 Task: Clear the cached images from last 4 weeks.
Action: Mouse moved to (1116, 32)
Screenshot: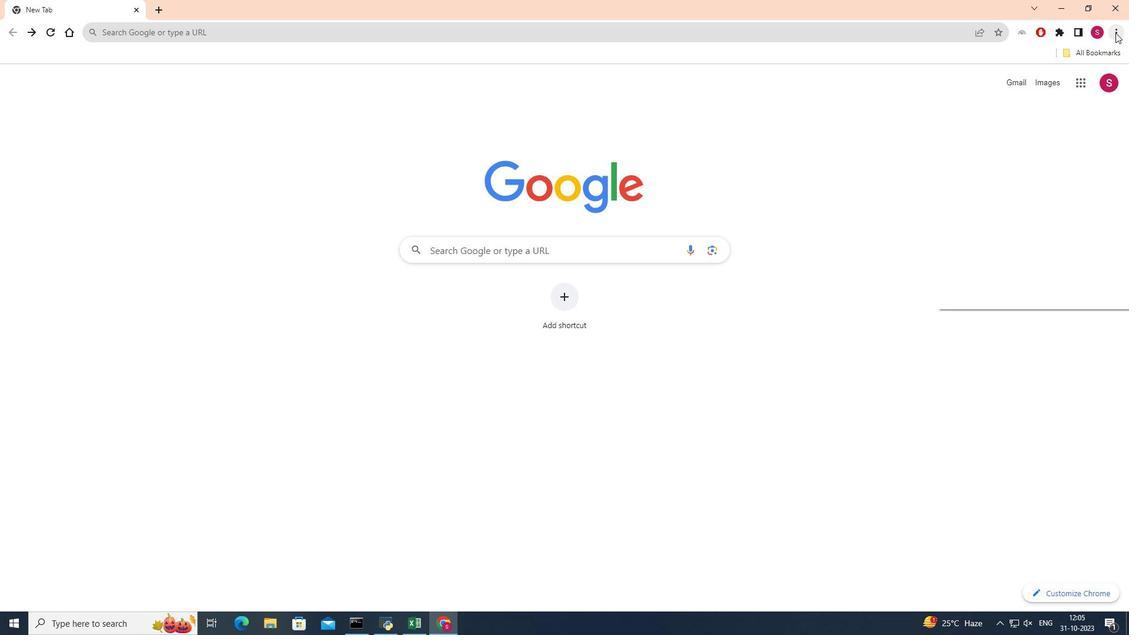 
Action: Mouse pressed left at (1116, 32)
Screenshot: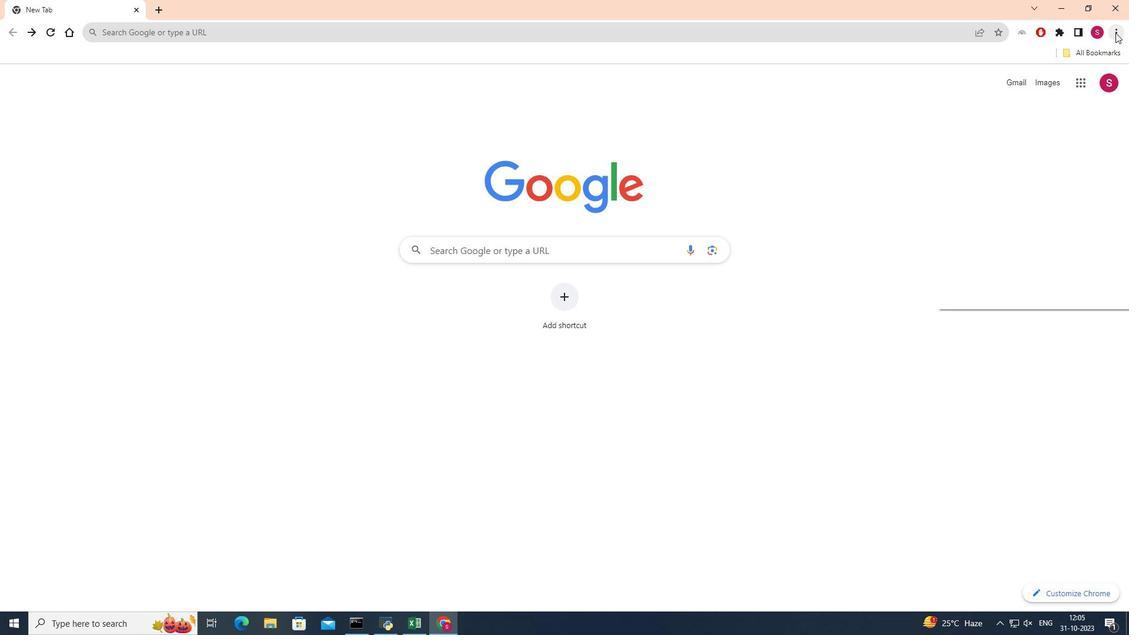 
Action: Mouse moved to (980, 89)
Screenshot: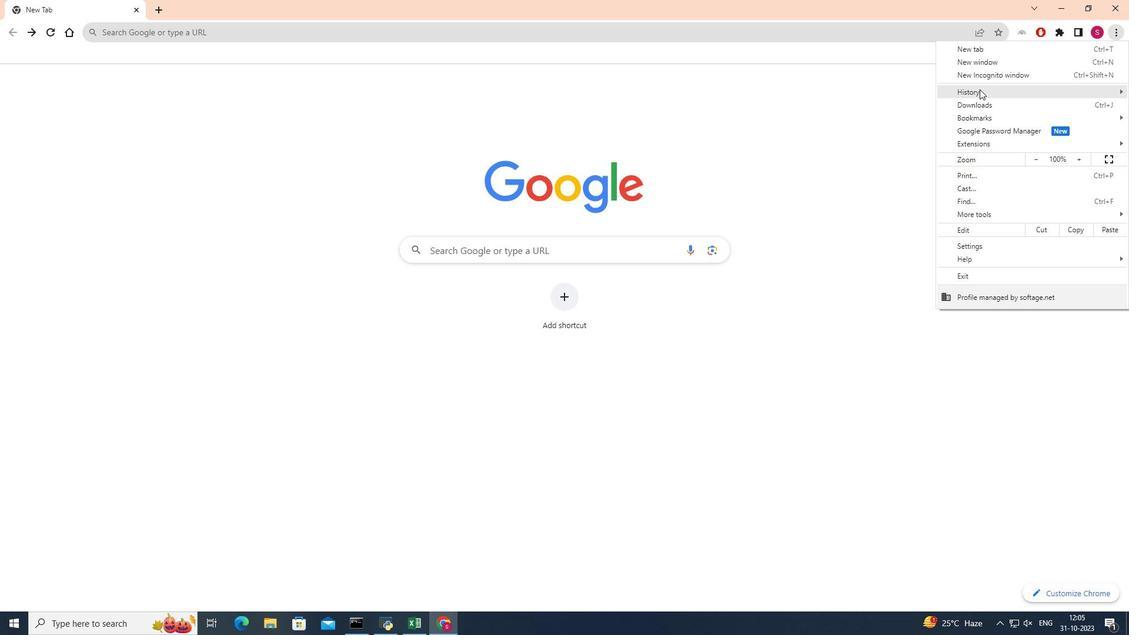
Action: Mouse pressed left at (980, 89)
Screenshot: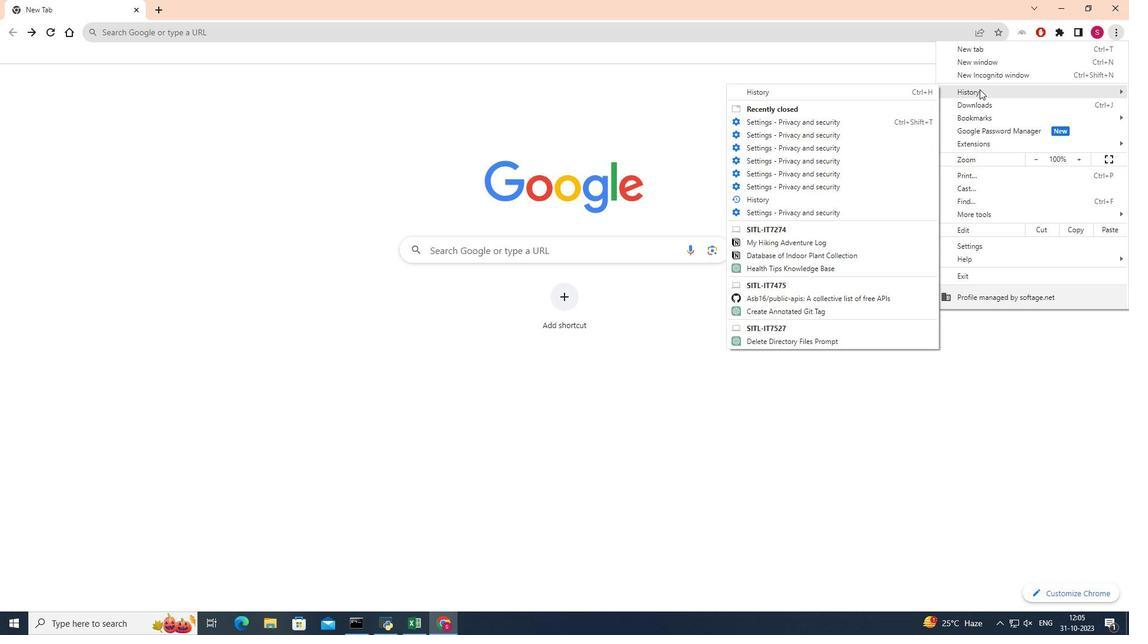 
Action: Mouse moved to (882, 89)
Screenshot: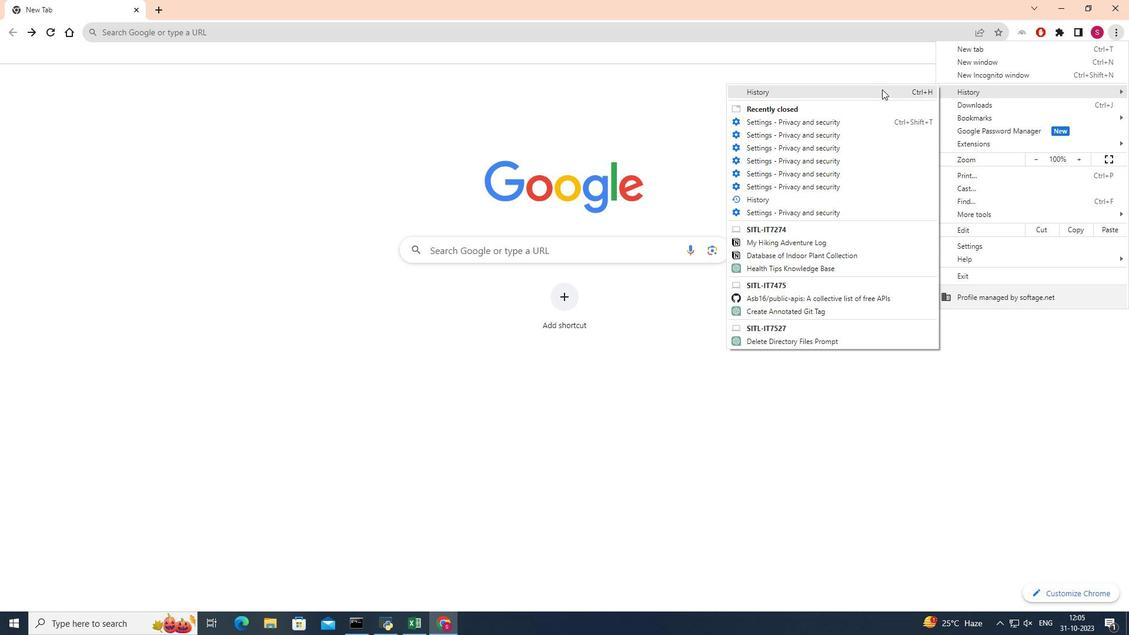 
Action: Mouse pressed left at (882, 89)
Screenshot: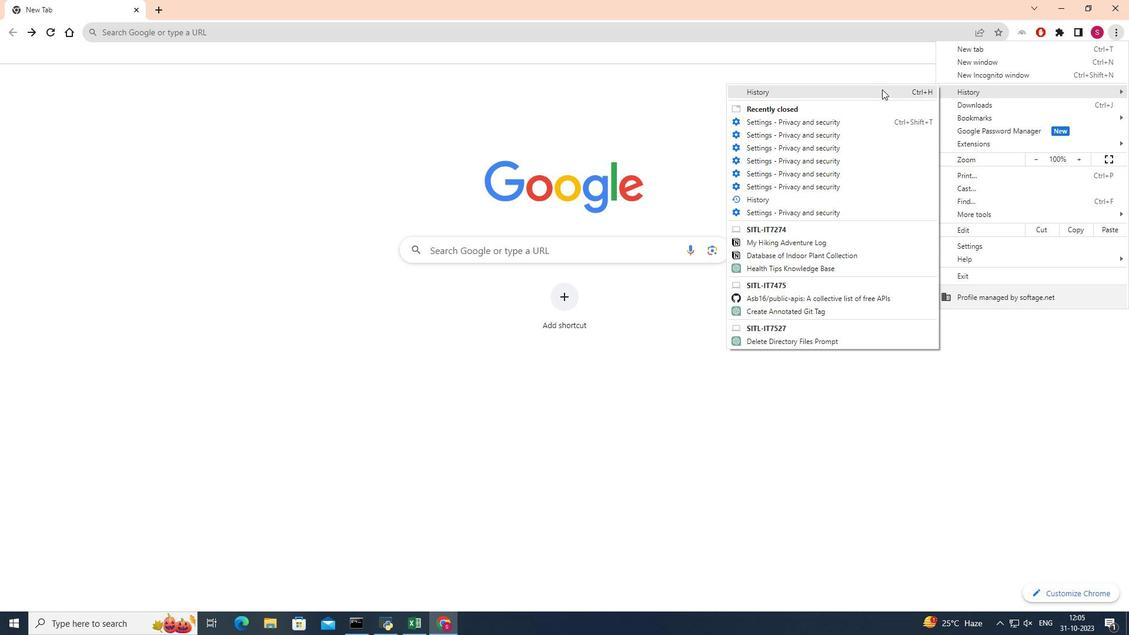
Action: Mouse moved to (85, 140)
Screenshot: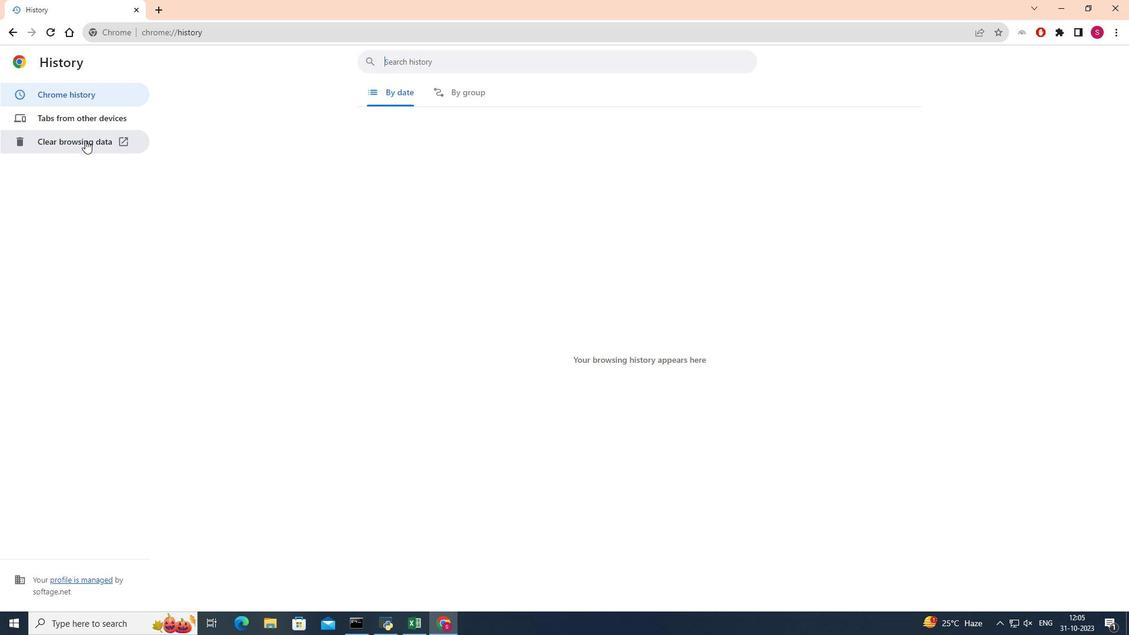 
Action: Mouse pressed left at (85, 140)
Screenshot: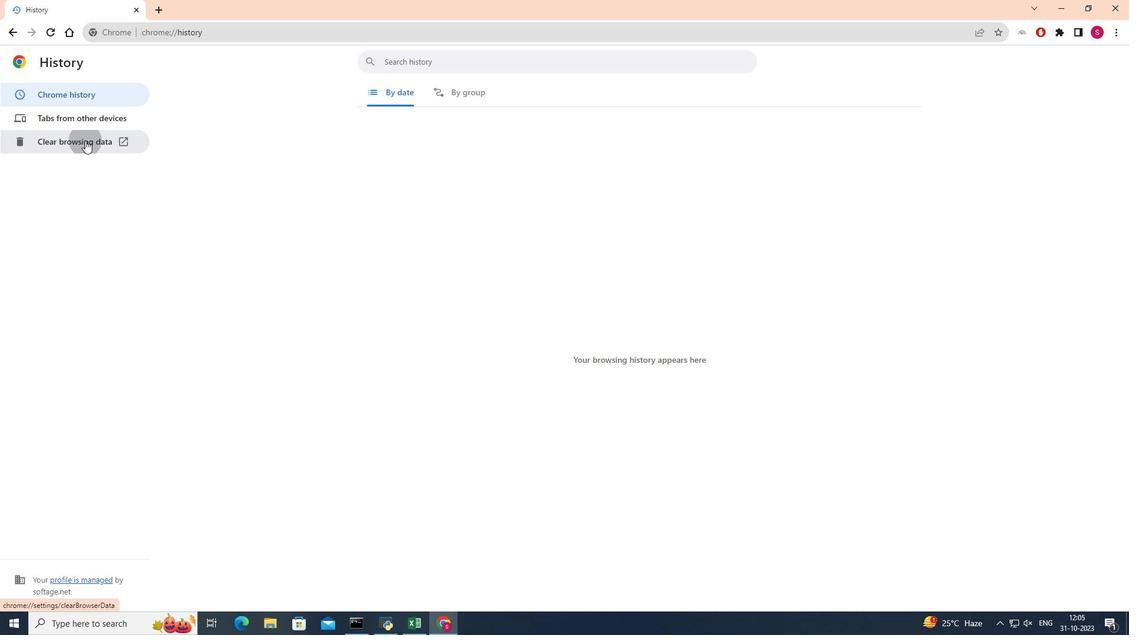 
Action: Mouse moved to (584, 211)
Screenshot: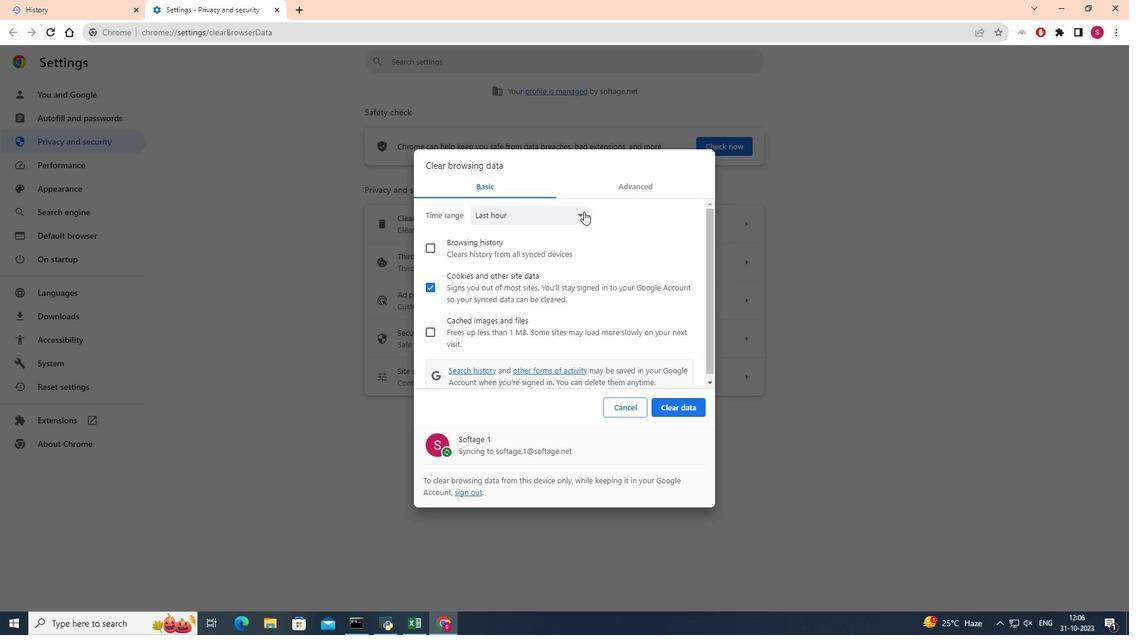 
Action: Mouse pressed left at (584, 211)
Screenshot: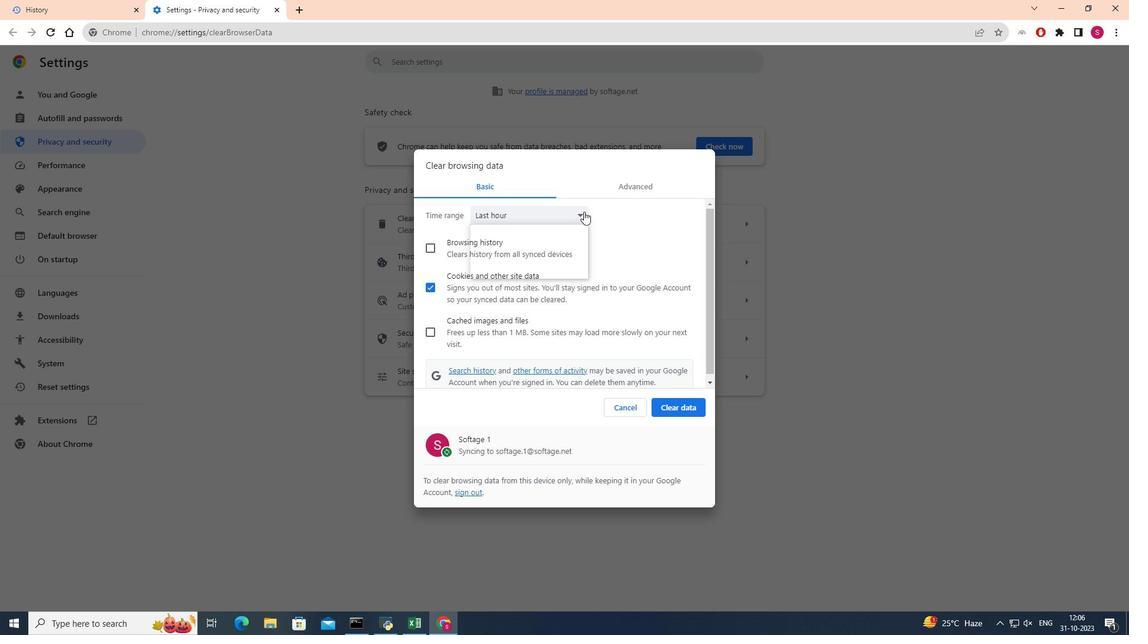 
Action: Mouse moved to (516, 261)
Screenshot: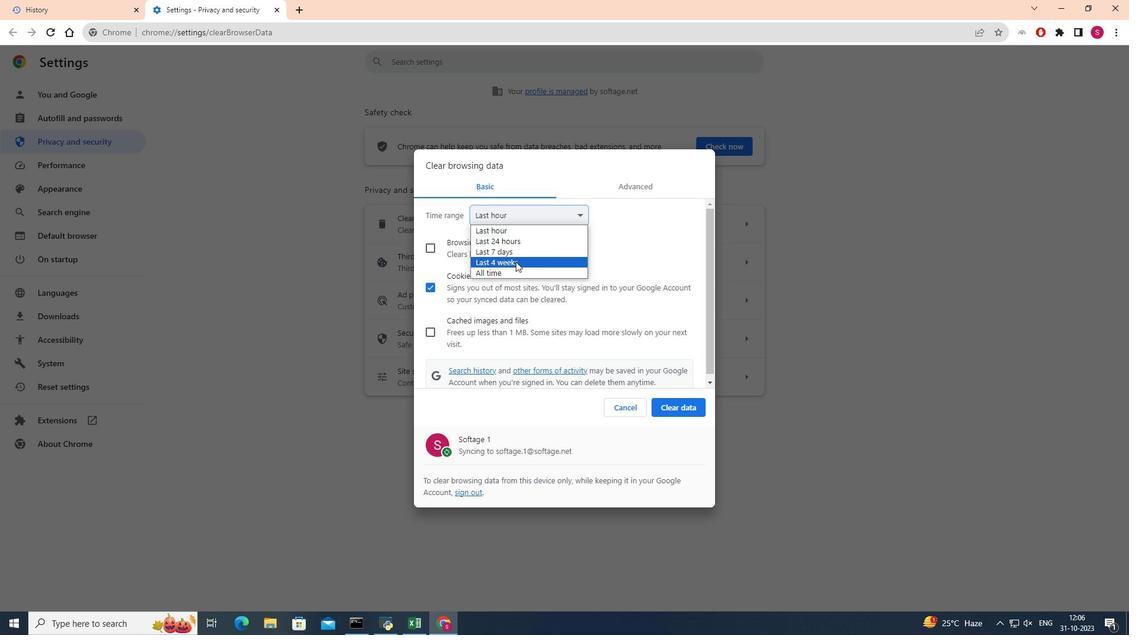 
Action: Mouse pressed left at (516, 261)
Screenshot: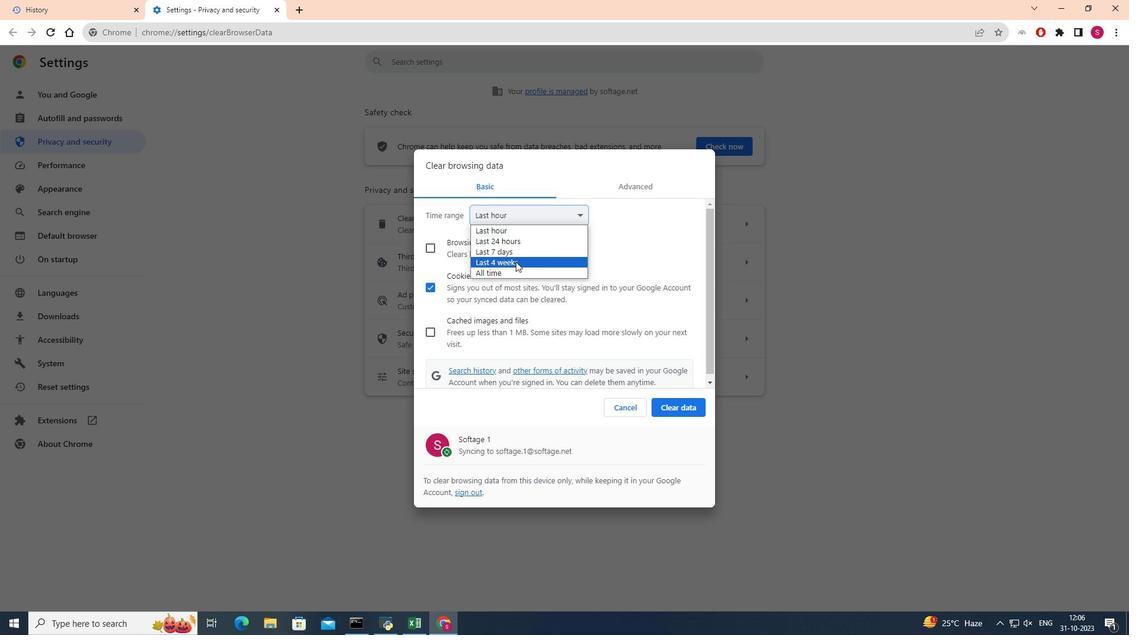 
Action: Mouse moved to (428, 287)
Screenshot: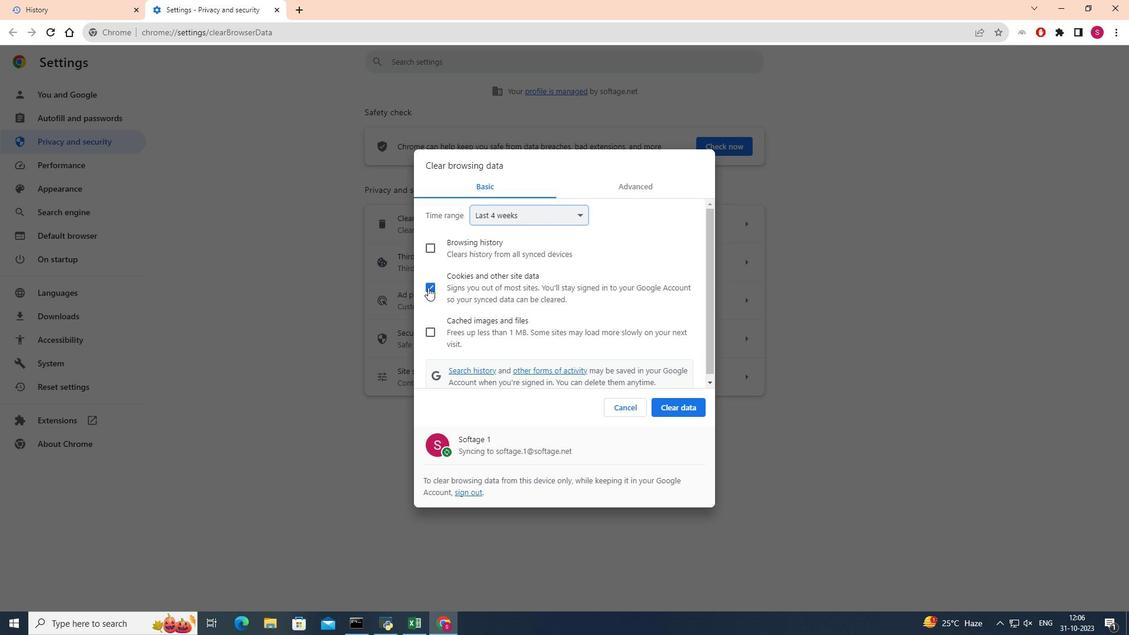 
Action: Mouse pressed left at (428, 287)
Screenshot: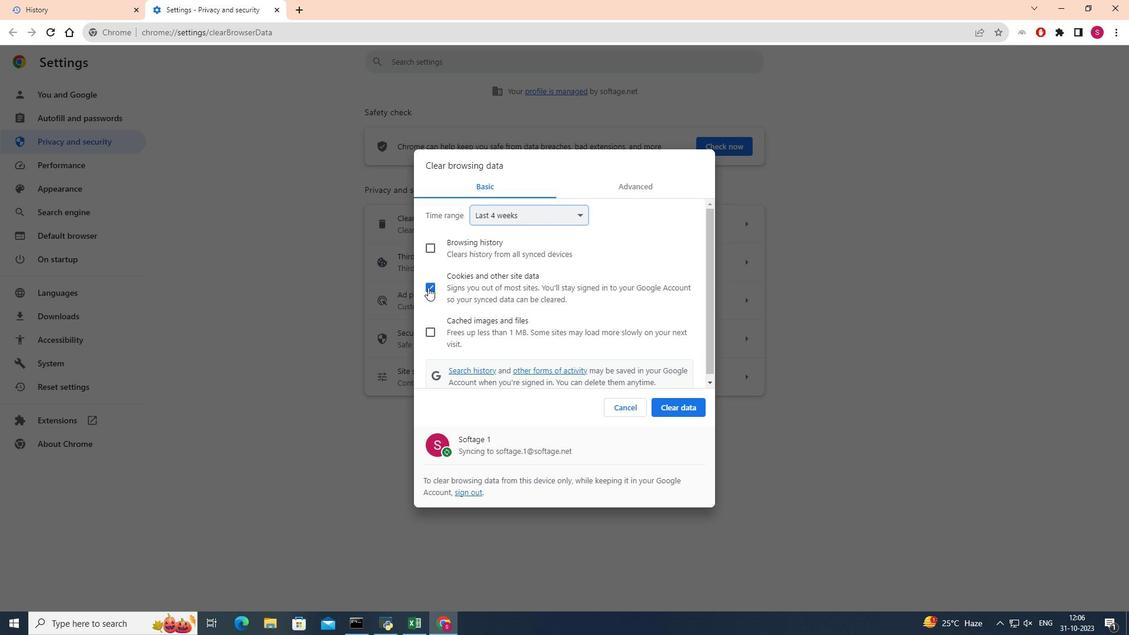 
Action: Mouse moved to (424, 335)
Screenshot: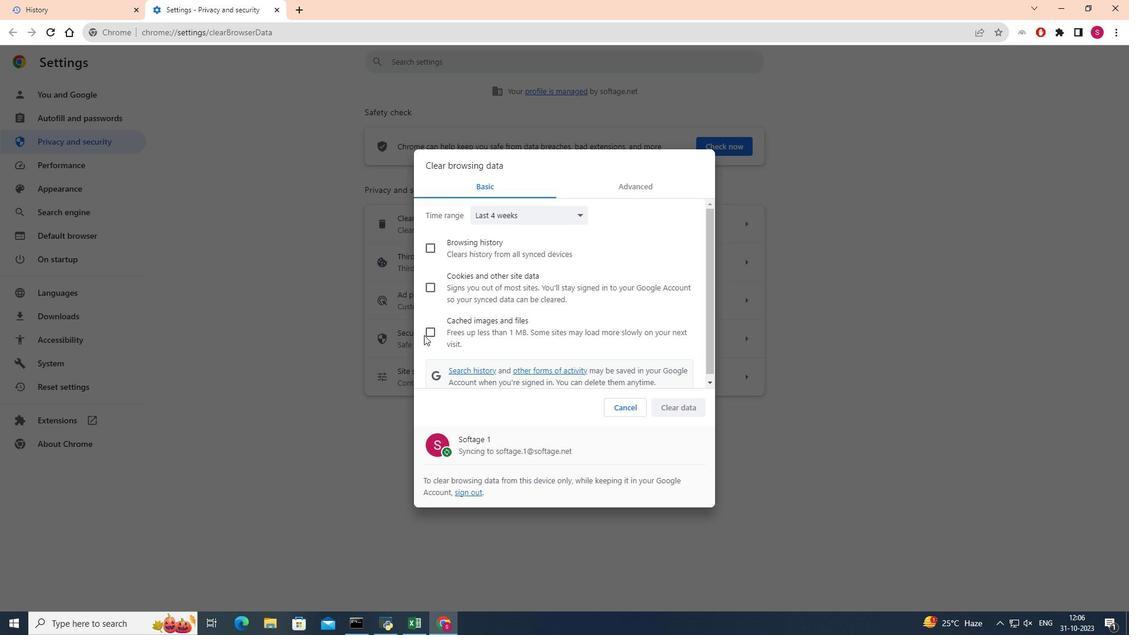 
Action: Mouse pressed left at (424, 335)
Screenshot: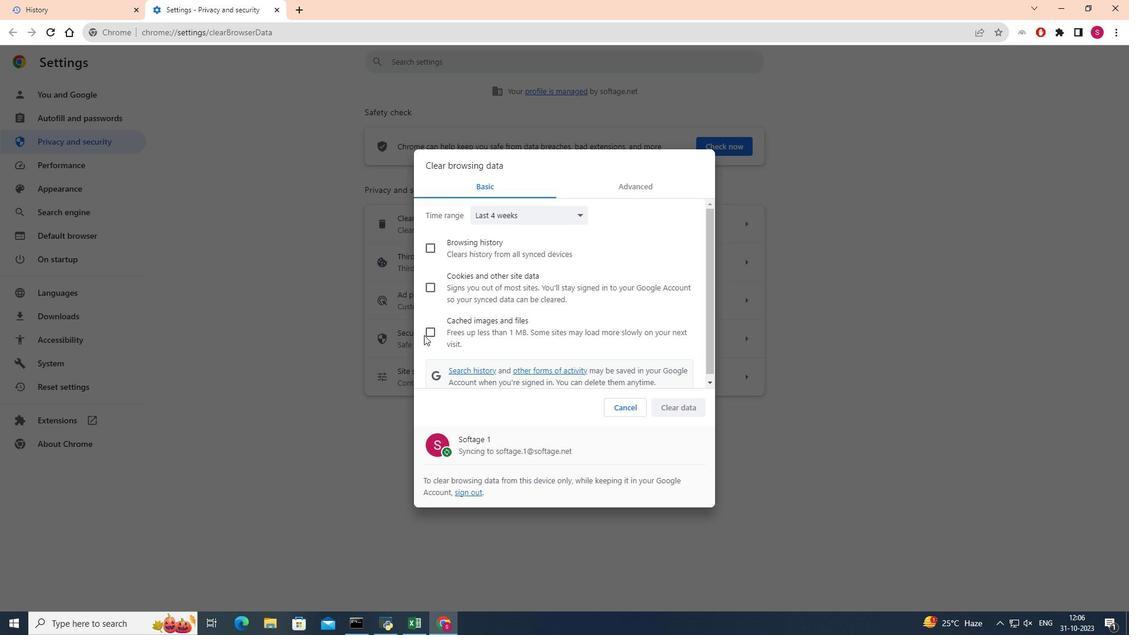 
Action: Mouse moved to (430, 336)
Screenshot: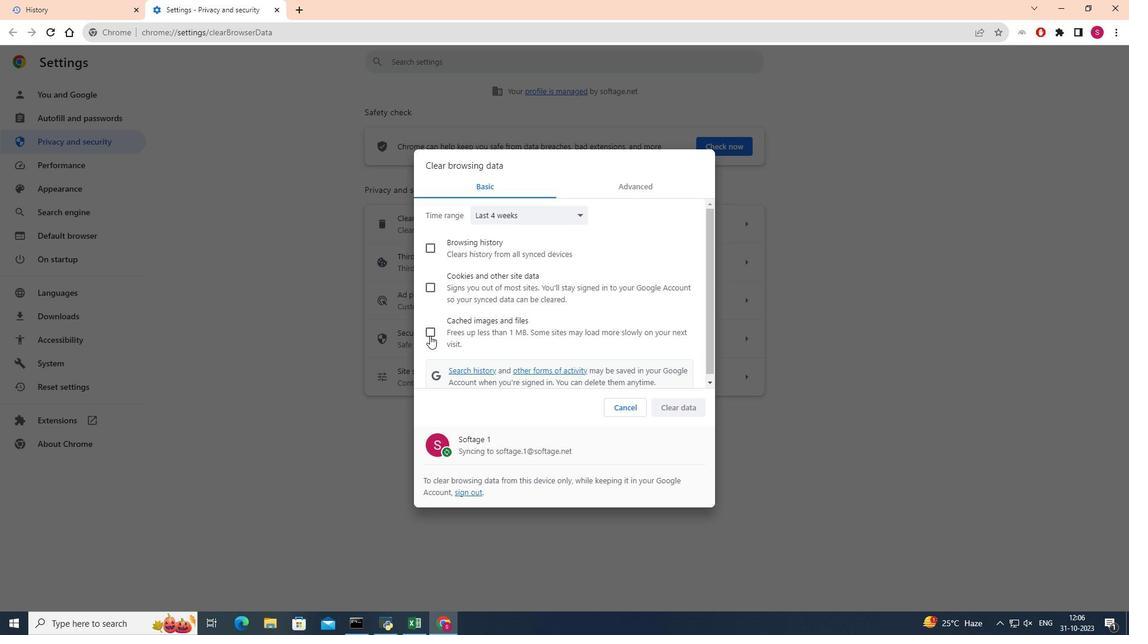 
Action: Mouse pressed left at (430, 336)
Screenshot: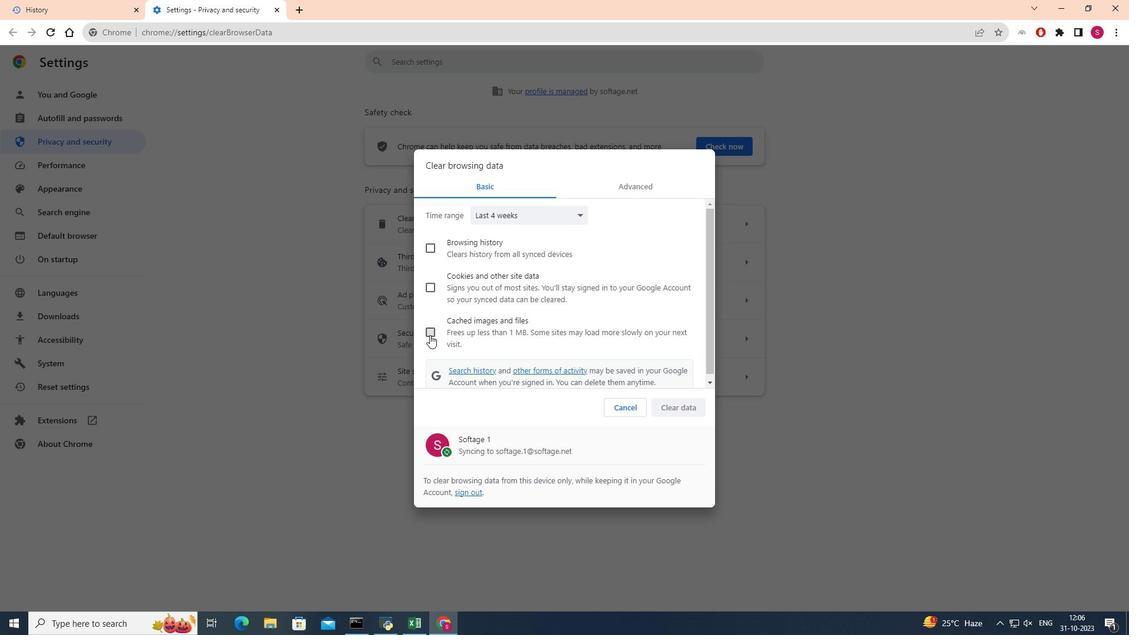 
Action: Mouse moved to (673, 406)
Screenshot: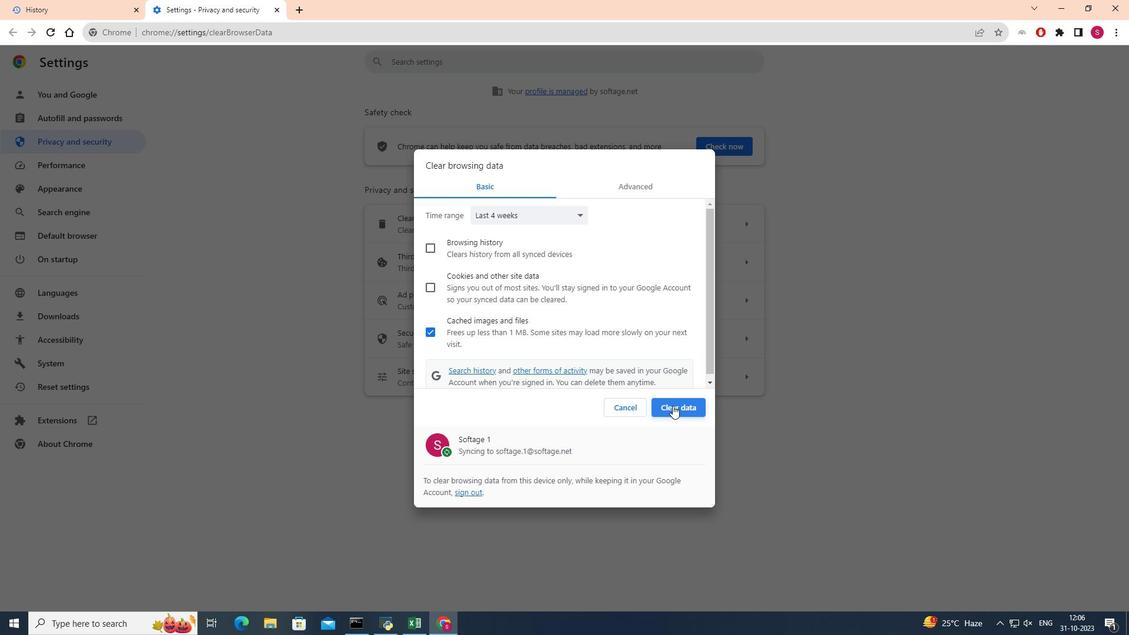 
Action: Mouse pressed left at (673, 406)
Screenshot: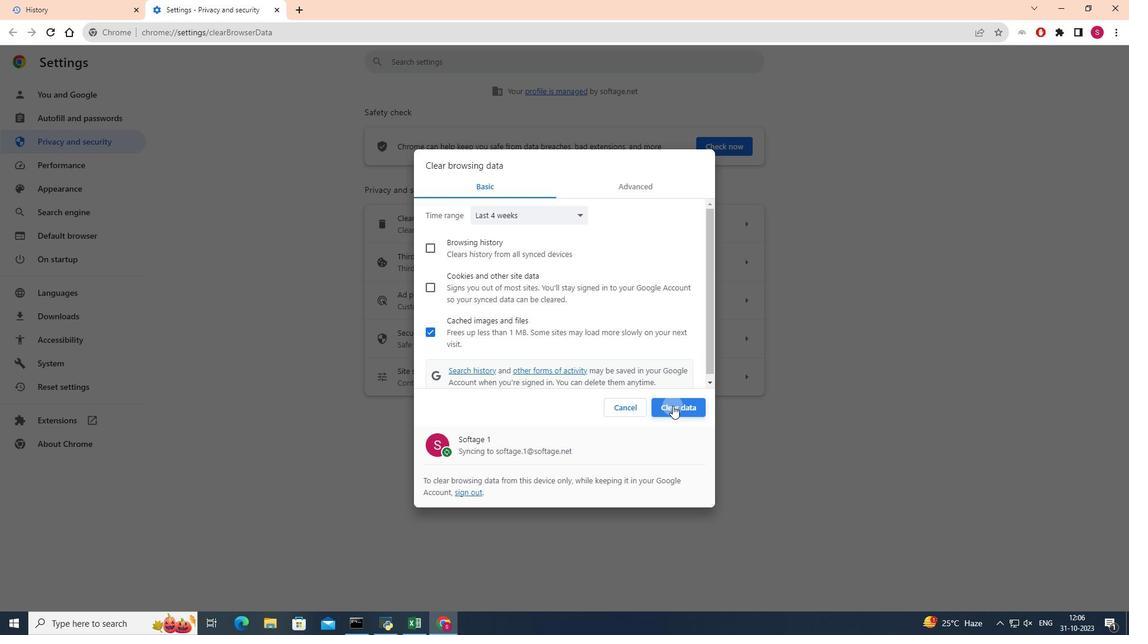 
Action: Mouse moved to (673, 406)
Screenshot: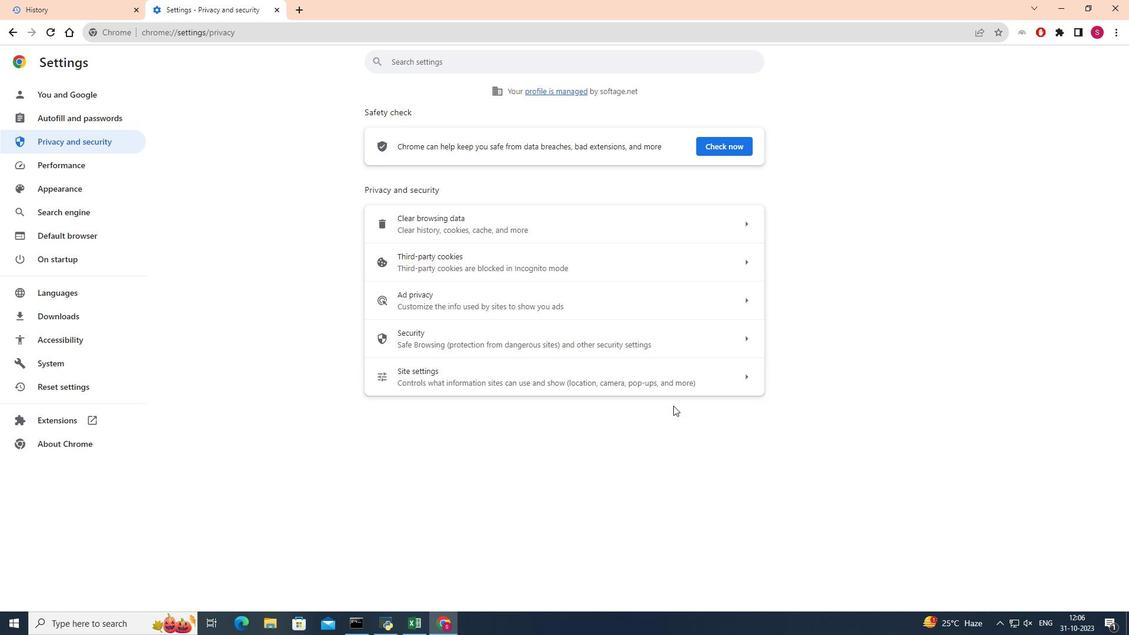 
